 Task: Toggle the experimental feature "Ignore List for JavaScript frames on Timeline".
Action: Mouse moved to (1028, 27)
Screenshot: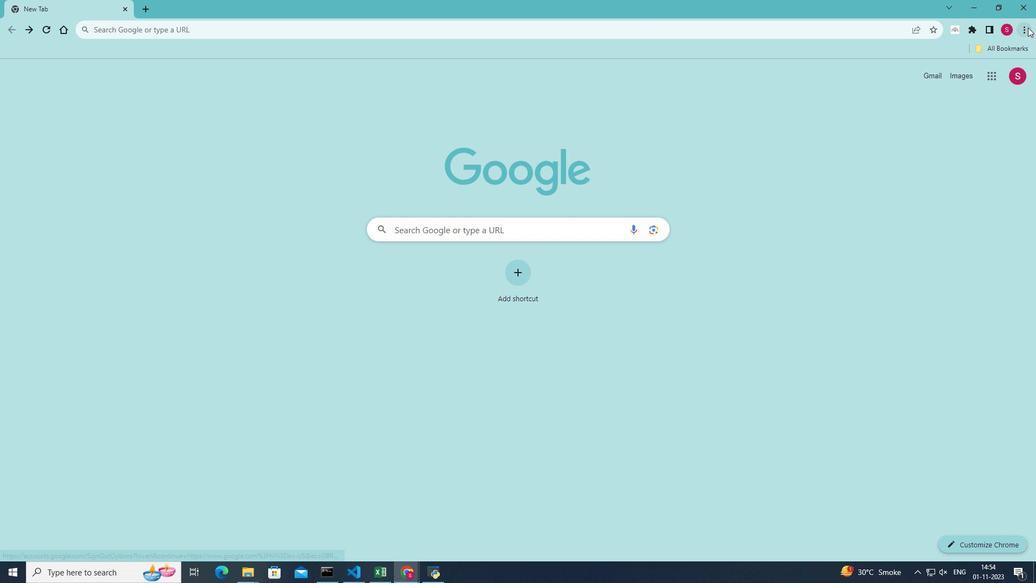 
Action: Mouse pressed left at (1028, 27)
Screenshot: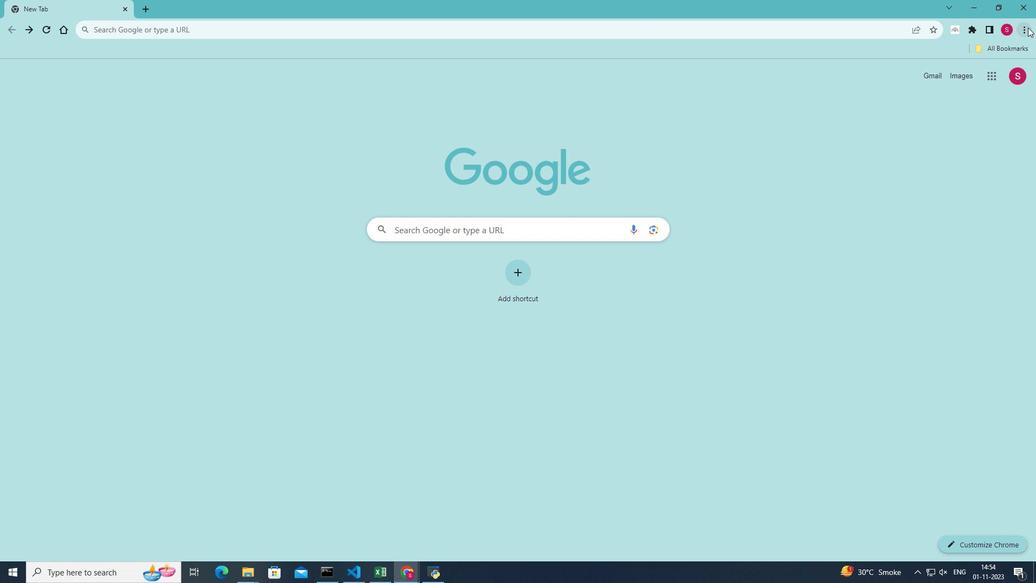 
Action: Mouse moved to (928, 196)
Screenshot: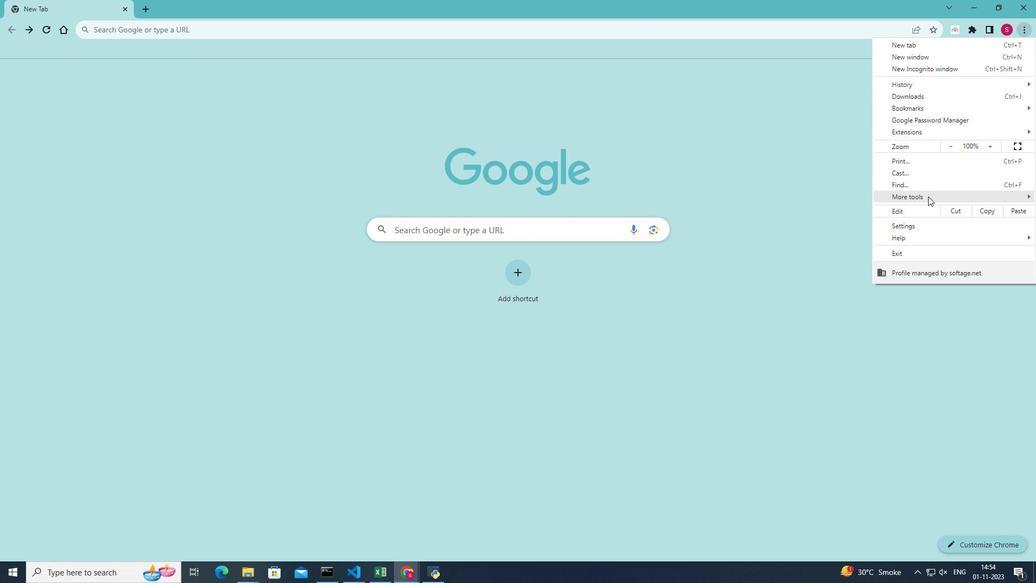 
Action: Mouse pressed left at (928, 196)
Screenshot: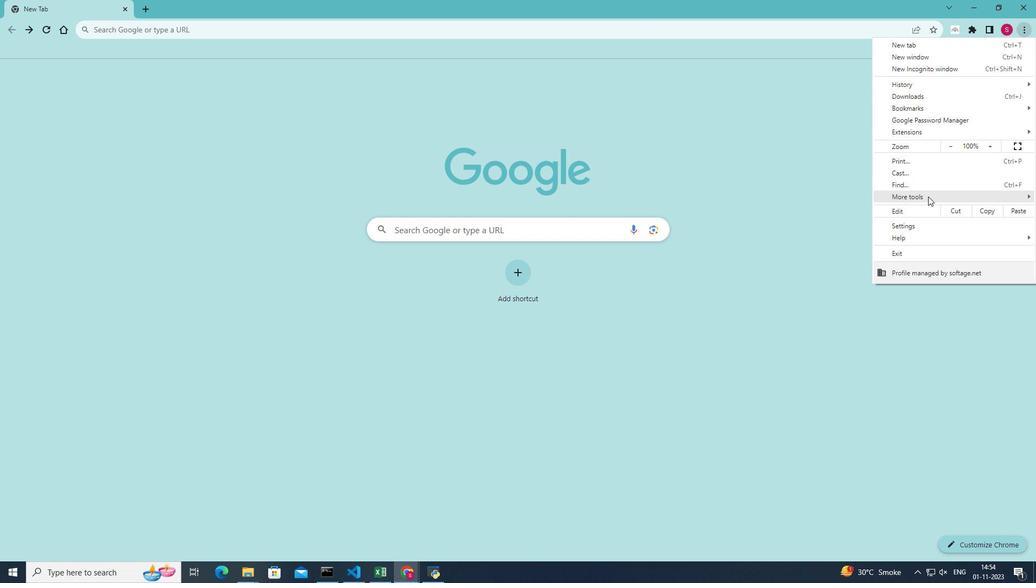 
Action: Mouse moved to (812, 275)
Screenshot: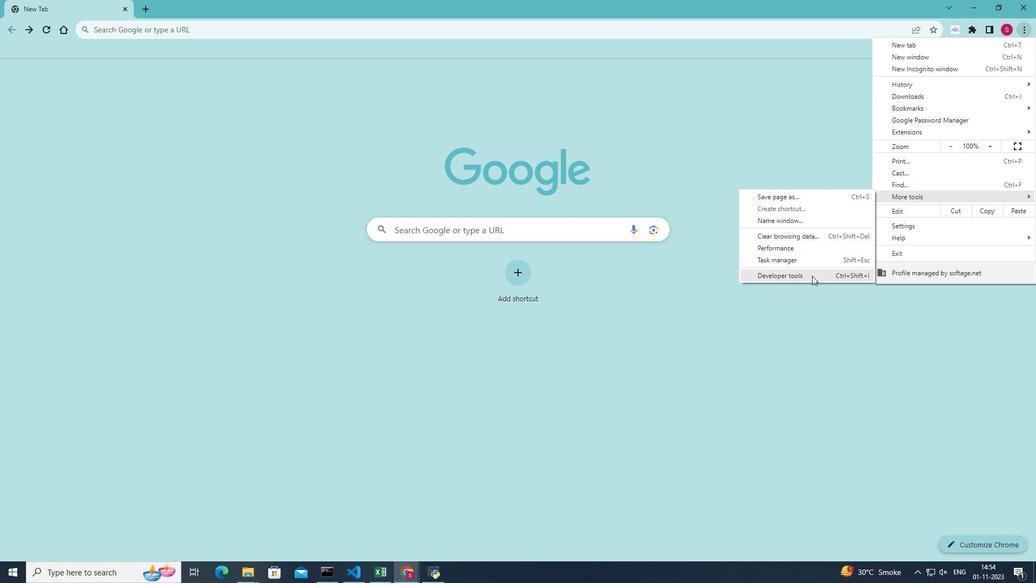 
Action: Mouse pressed left at (812, 275)
Screenshot: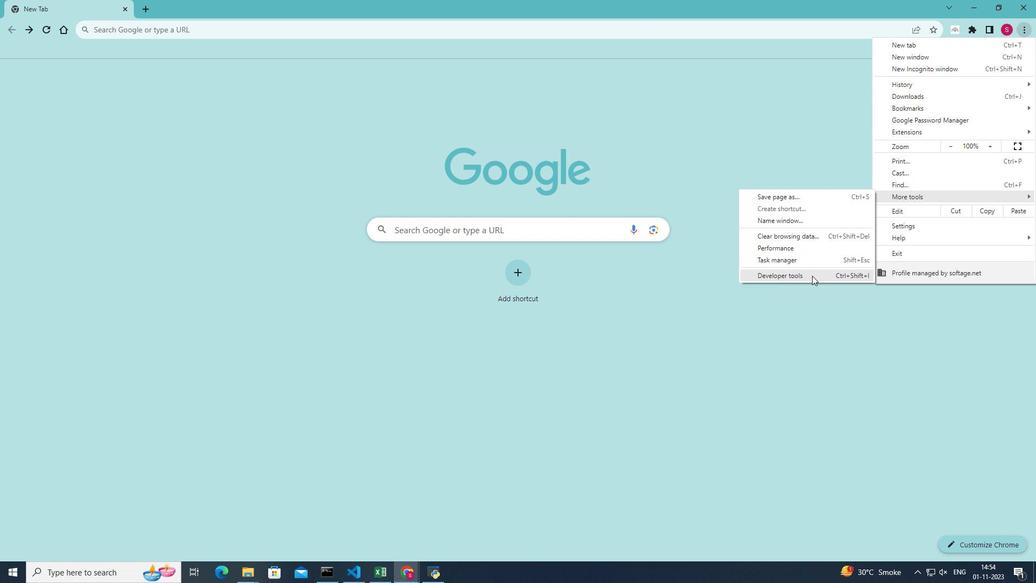 
Action: Mouse moved to (997, 64)
Screenshot: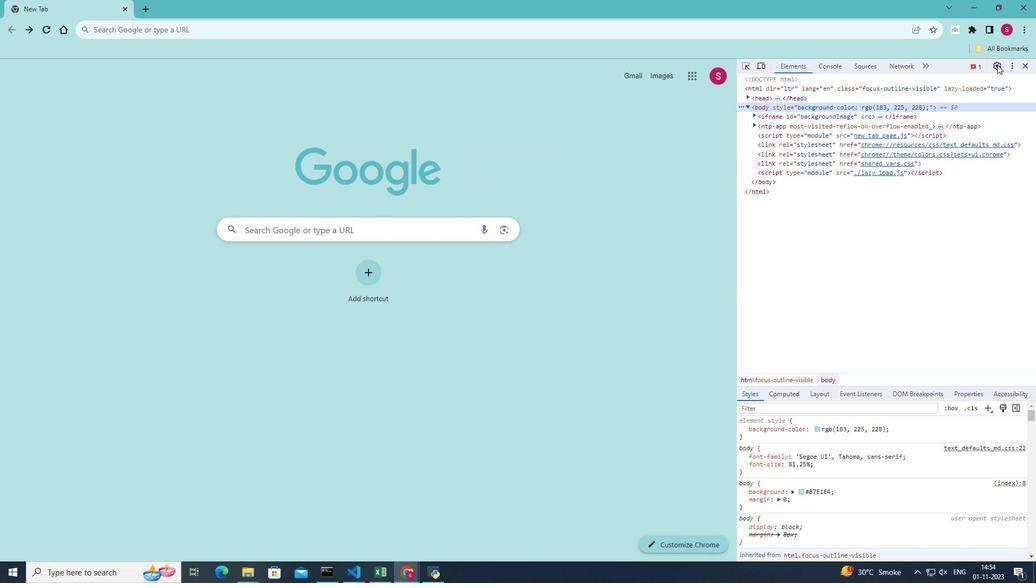 
Action: Mouse pressed left at (997, 64)
Screenshot: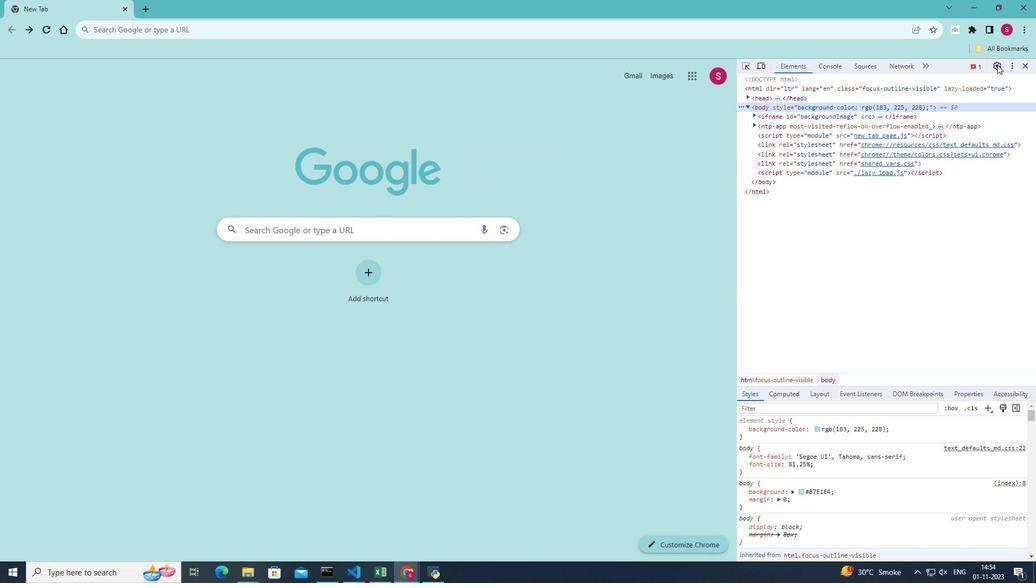 
Action: Mouse moved to (772, 119)
Screenshot: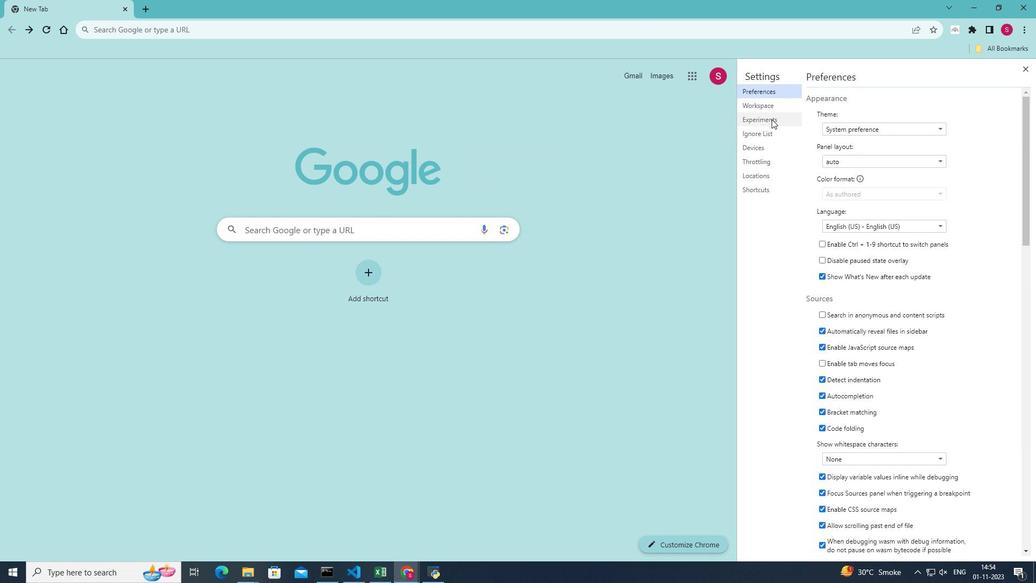 
Action: Mouse pressed left at (772, 119)
Screenshot: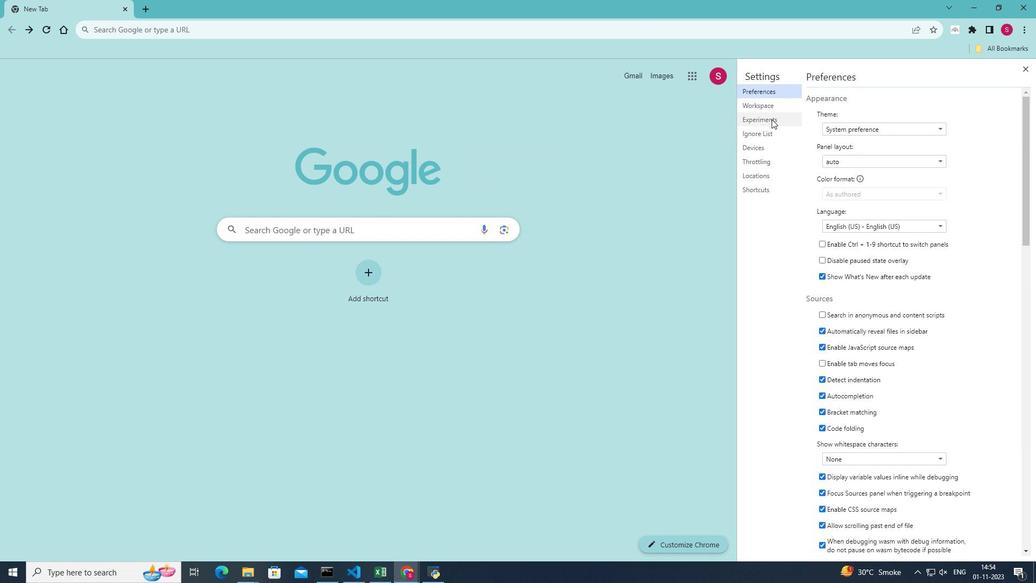 
Action: Mouse moved to (925, 329)
Screenshot: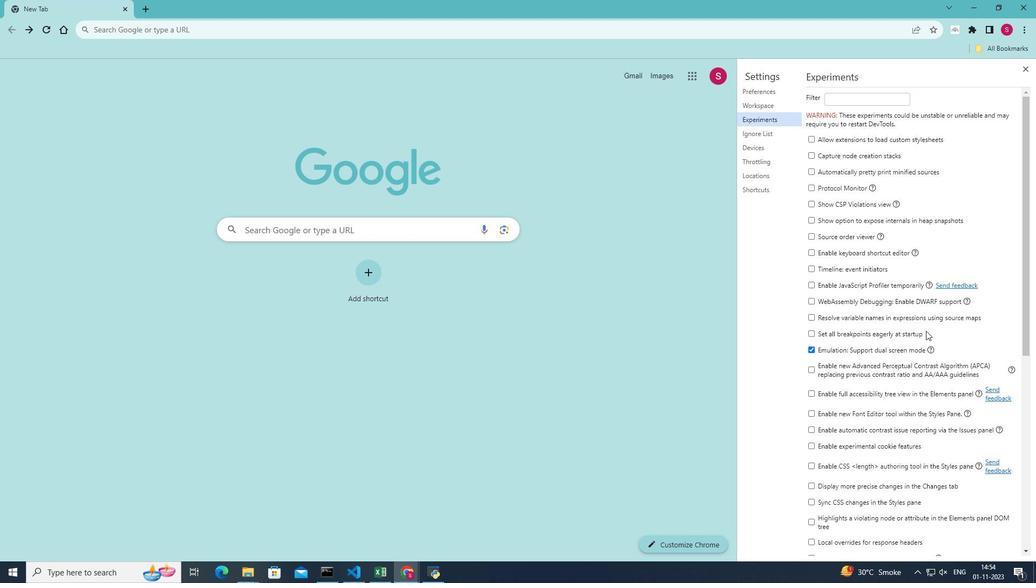 
Action: Mouse scrolled (925, 328) with delta (0, 0)
Screenshot: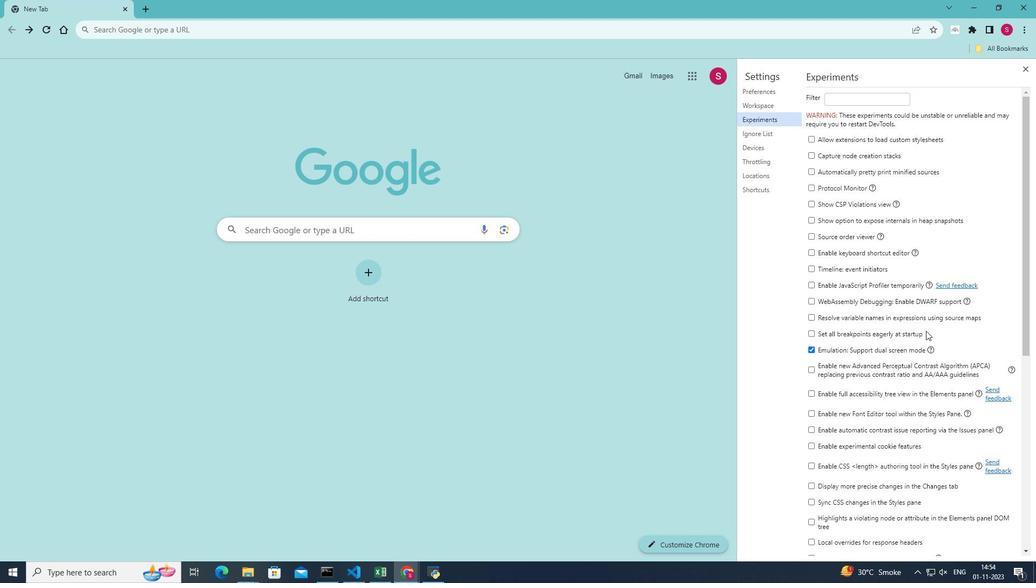 
Action: Mouse moved to (926, 330)
Screenshot: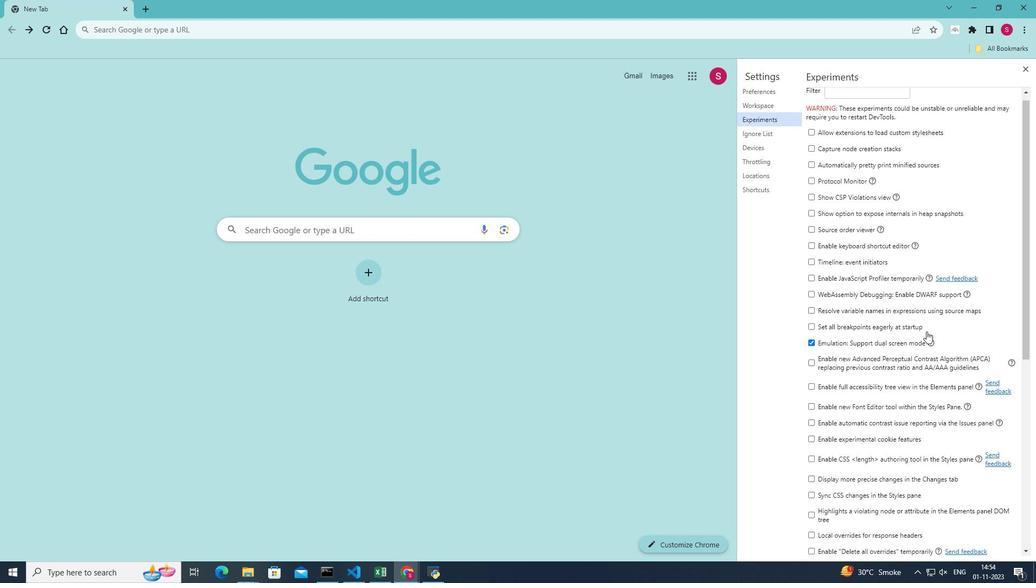 
Action: Mouse scrolled (926, 330) with delta (0, 0)
Screenshot: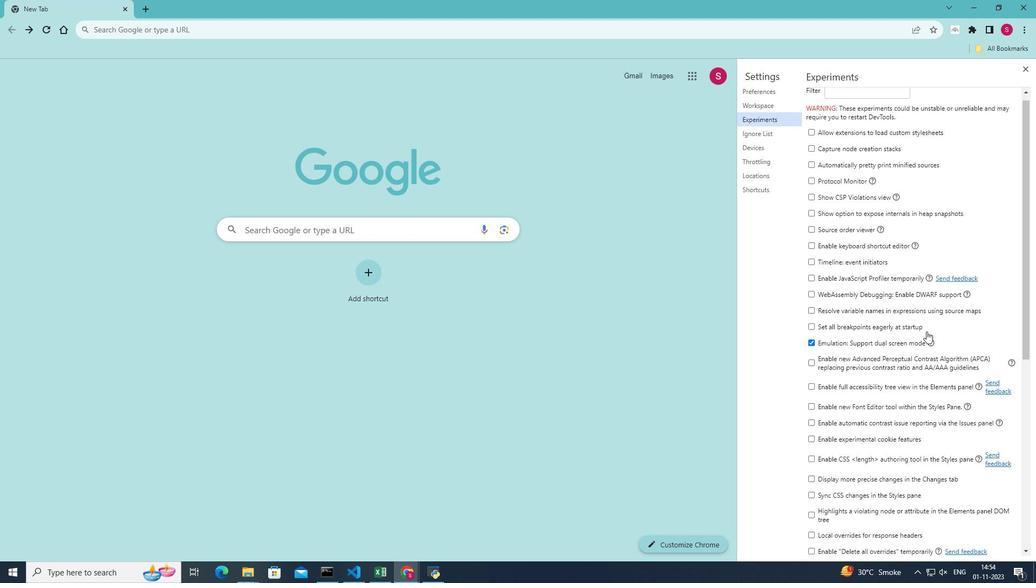 
Action: Mouse moved to (927, 331)
Screenshot: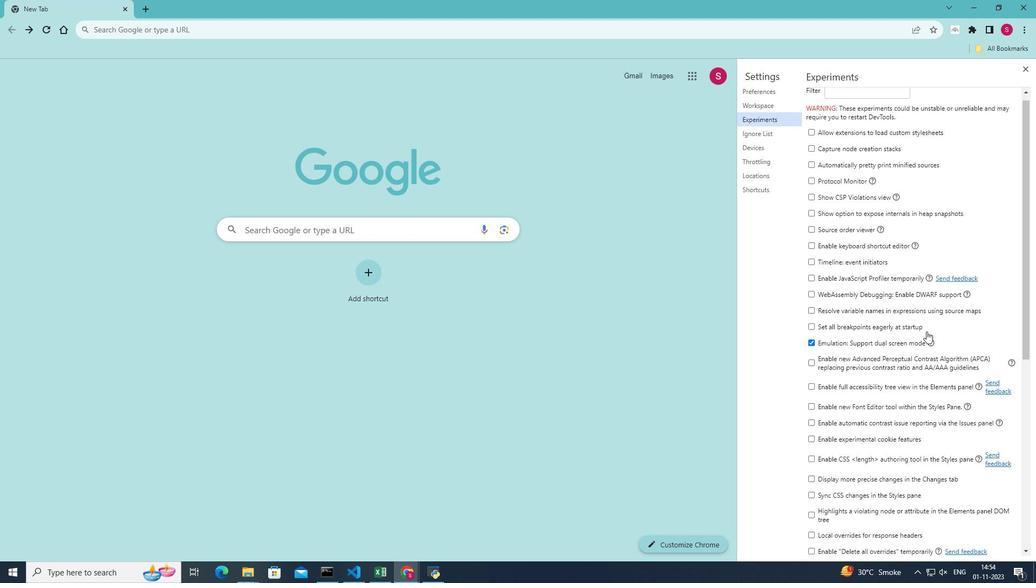 
Action: Mouse scrolled (927, 330) with delta (0, 0)
Screenshot: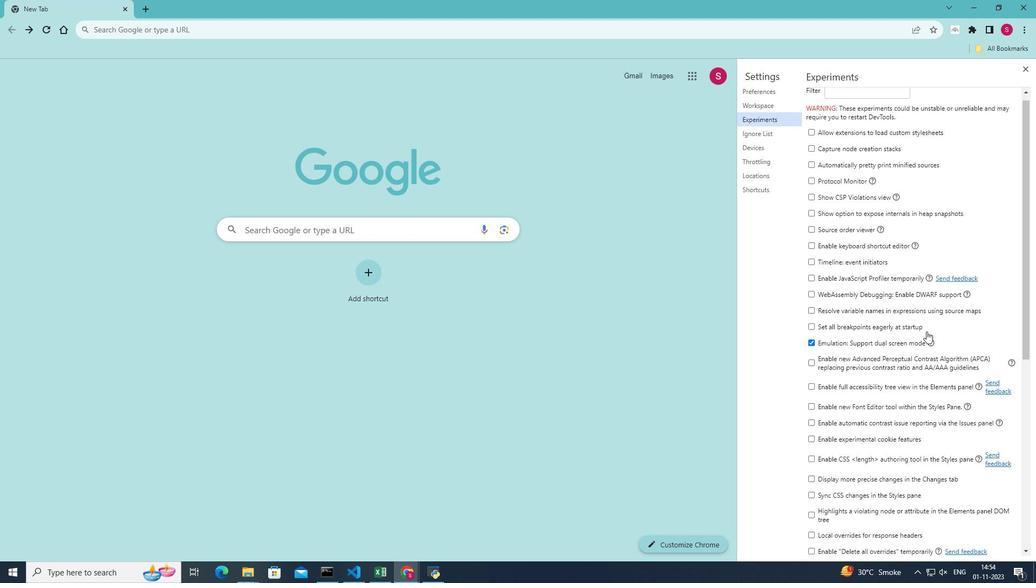 
Action: Mouse moved to (927, 331)
Screenshot: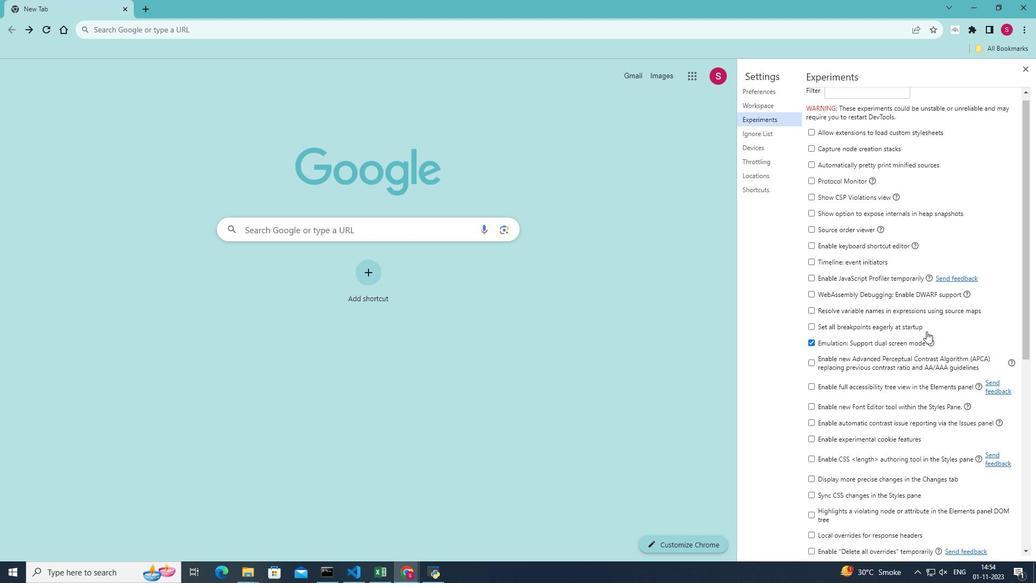
Action: Mouse scrolled (927, 330) with delta (0, 0)
Screenshot: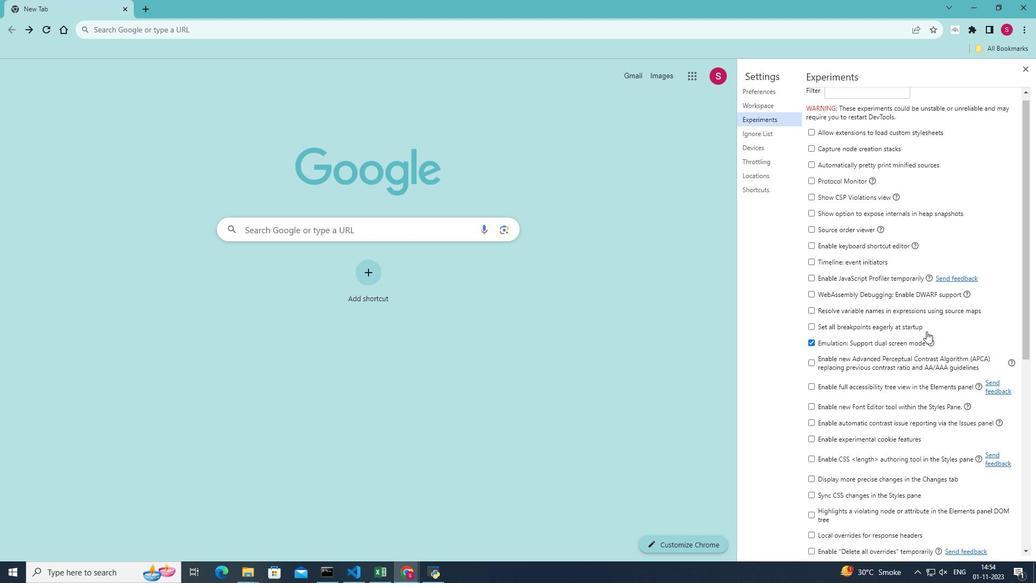 
Action: Mouse moved to (927, 331)
Screenshot: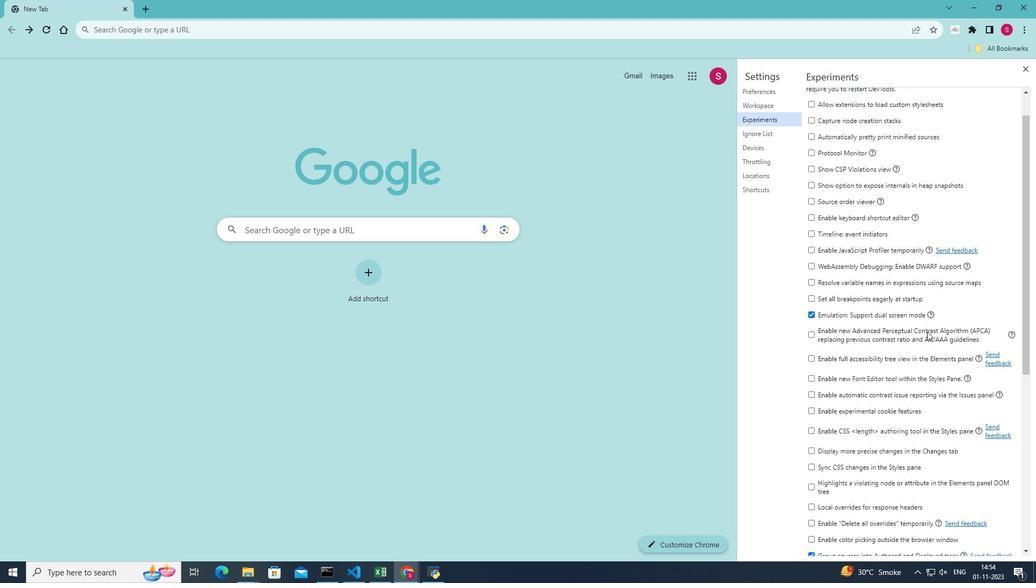 
Action: Mouse scrolled (927, 330) with delta (0, 0)
Screenshot: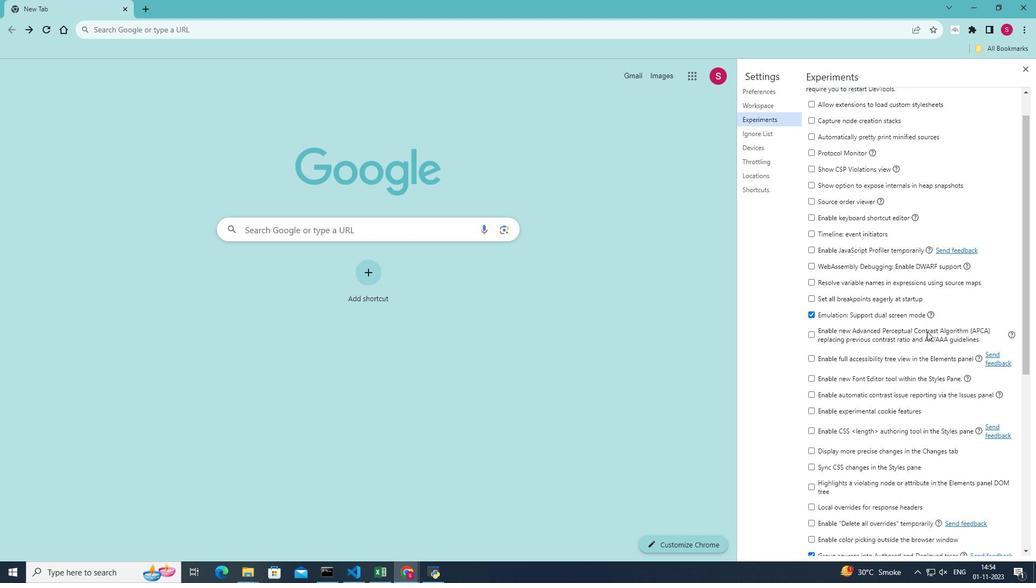 
Action: Mouse moved to (810, 452)
Screenshot: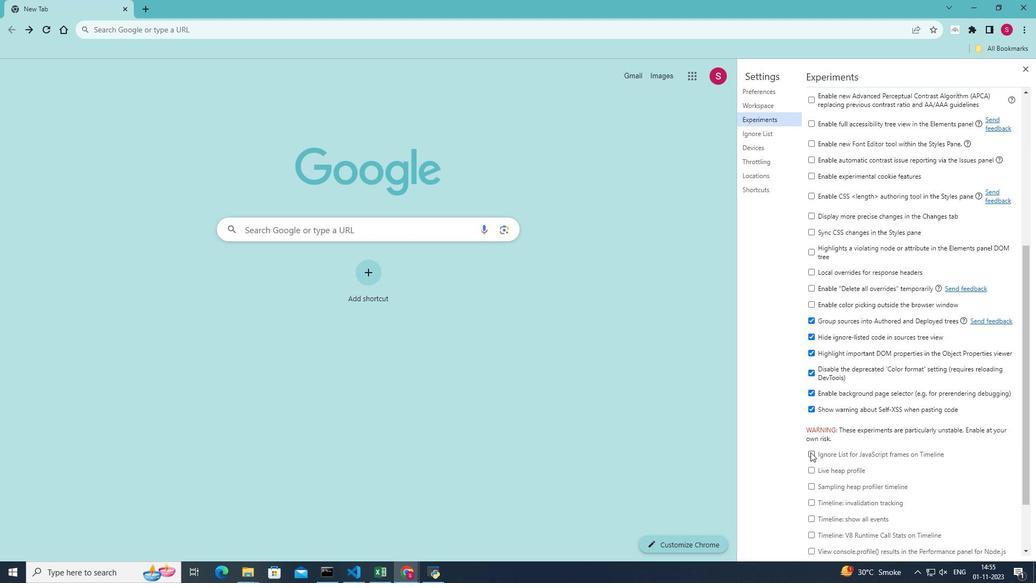 
Action: Mouse pressed left at (810, 452)
Screenshot: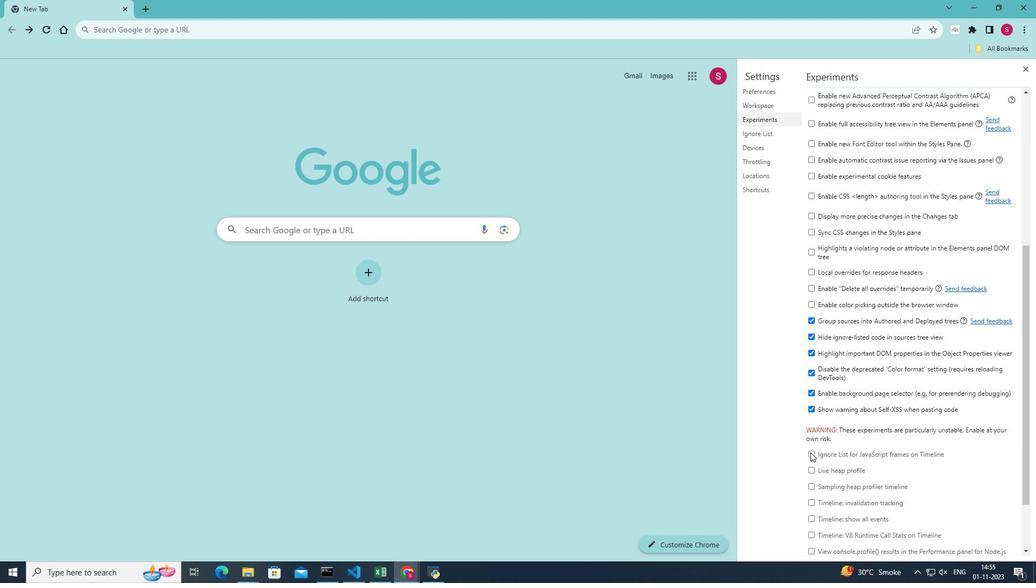 
Action: Mouse moved to (1022, 399)
Screenshot: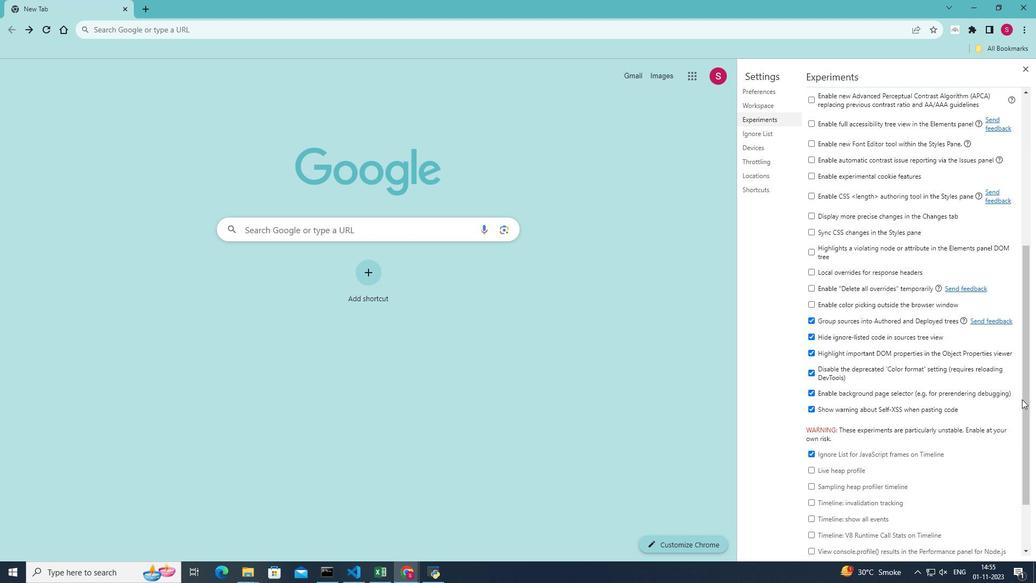 
